 Task: Use the formula "CHISQ.TEST" in spreadsheet "Project portfolio".
Action: Mouse moved to (662, 95)
Screenshot: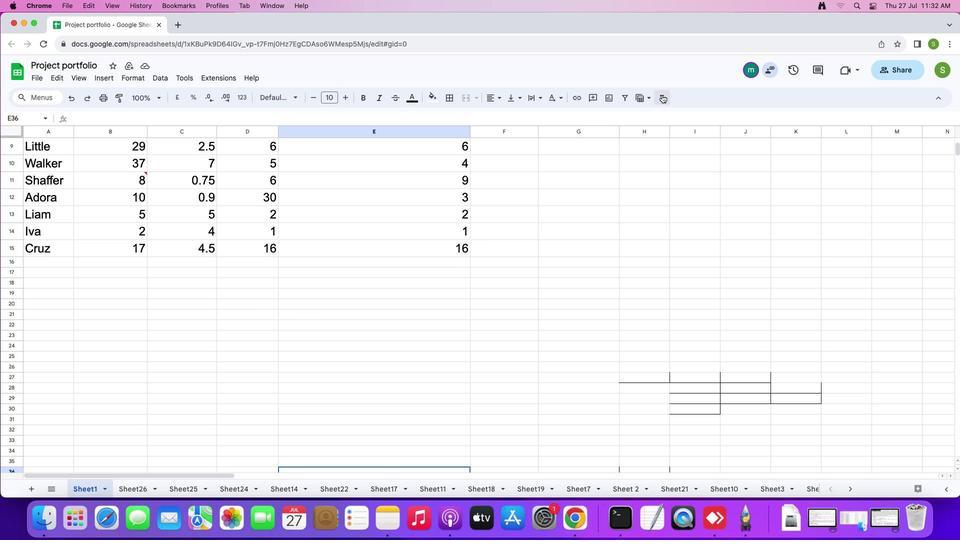 
Action: Mouse pressed left at (662, 95)
Screenshot: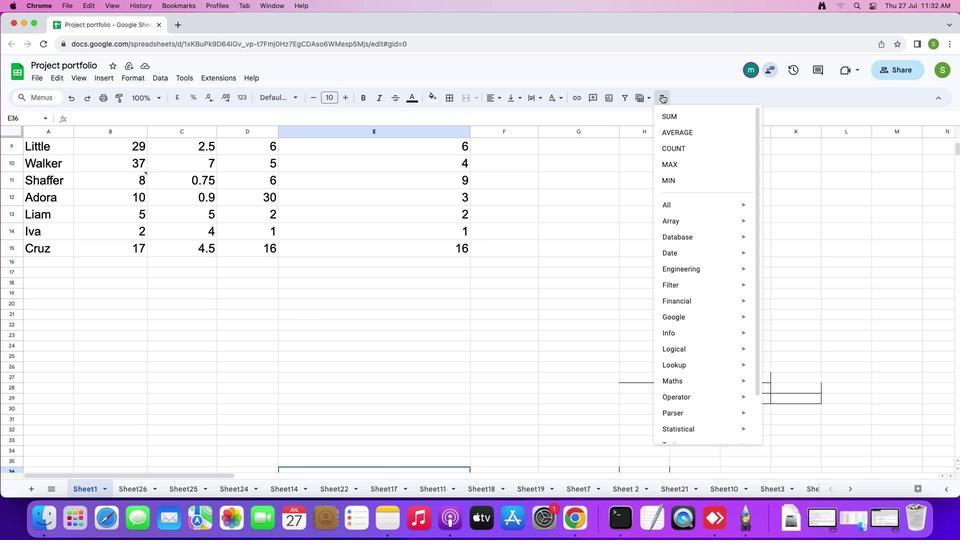 
Action: Mouse moved to (679, 202)
Screenshot: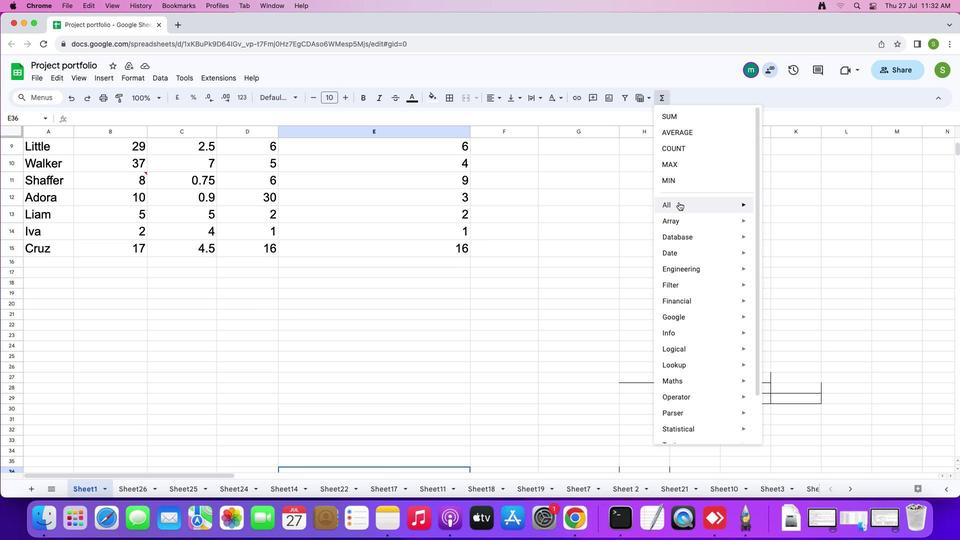 
Action: Mouse pressed left at (679, 202)
Screenshot: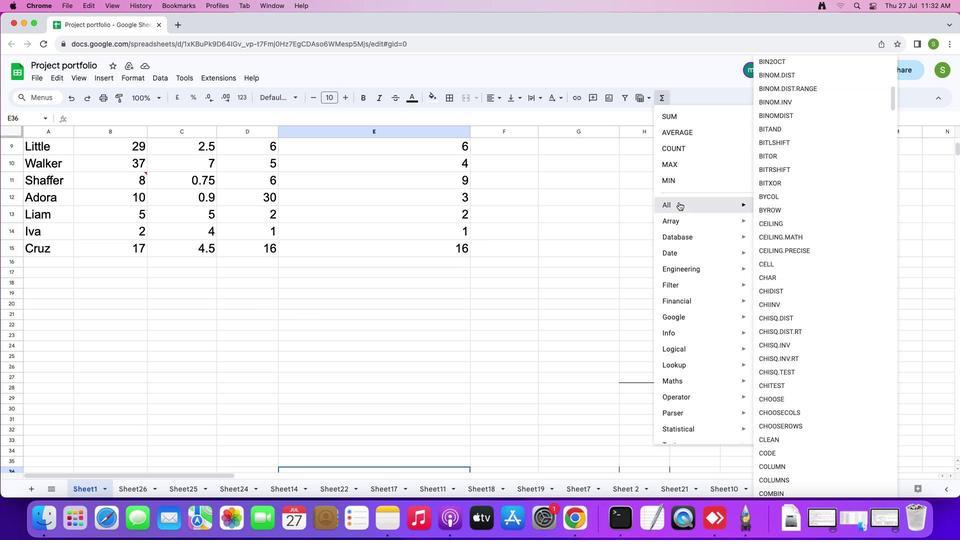 
Action: Mouse moved to (799, 394)
Screenshot: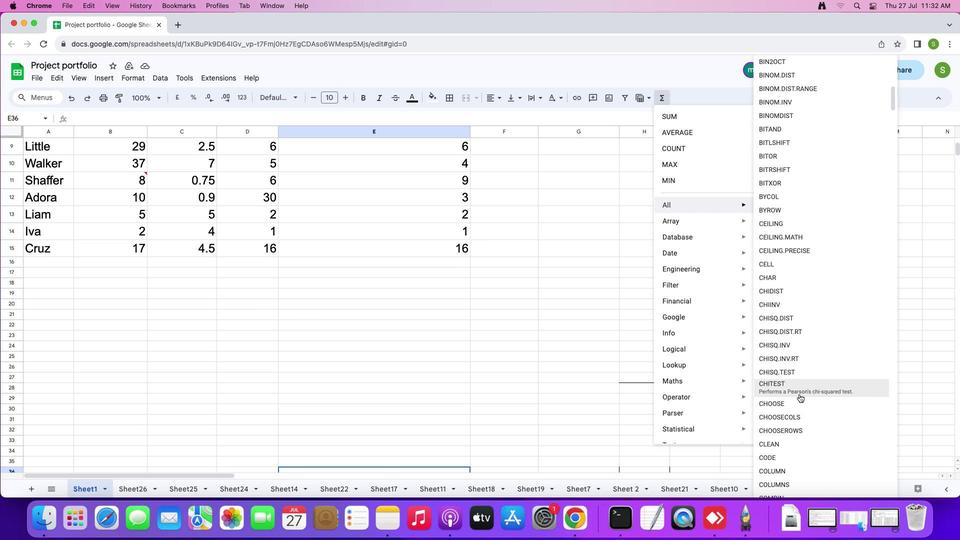 
Action: Mouse scrolled (799, 394) with delta (0, 0)
Screenshot: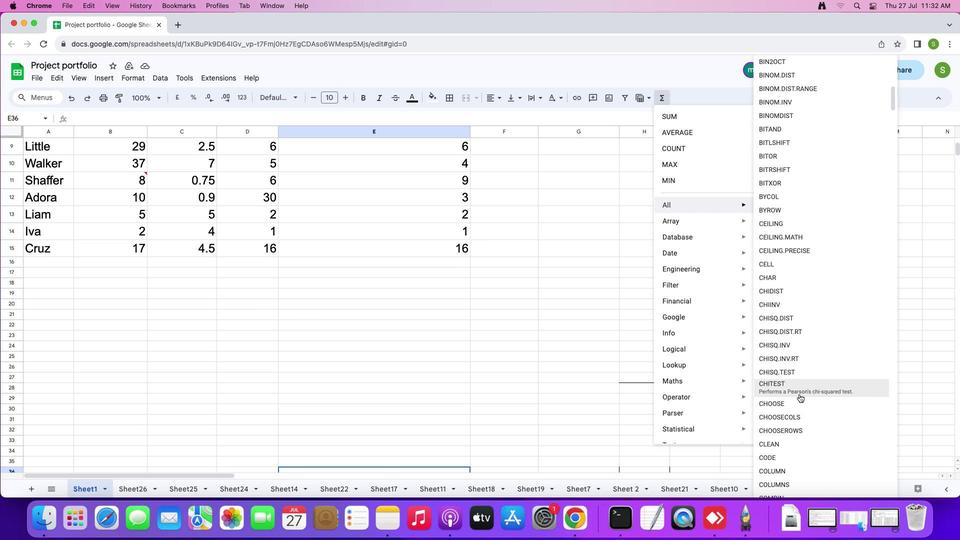 
Action: Mouse scrolled (799, 394) with delta (0, 0)
Screenshot: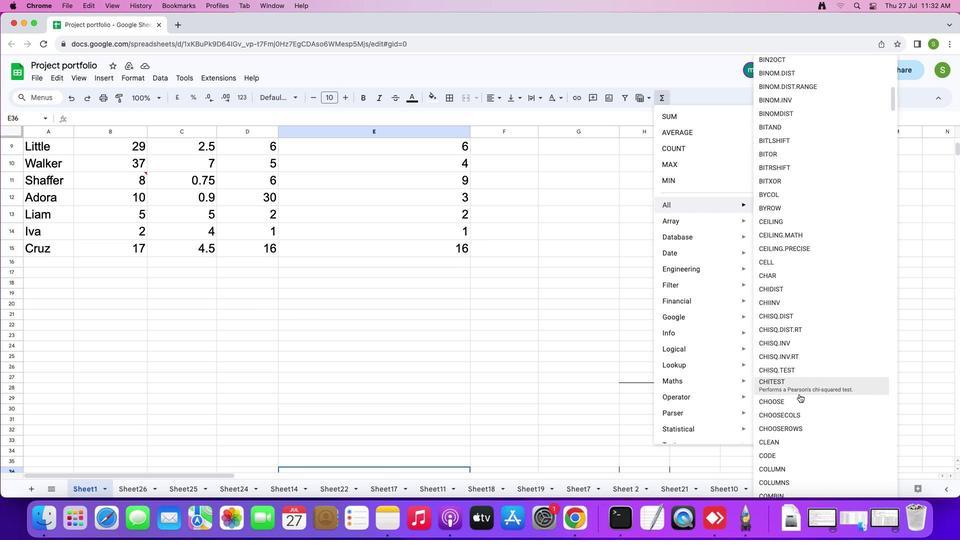 
Action: Mouse scrolled (799, 394) with delta (0, 0)
Screenshot: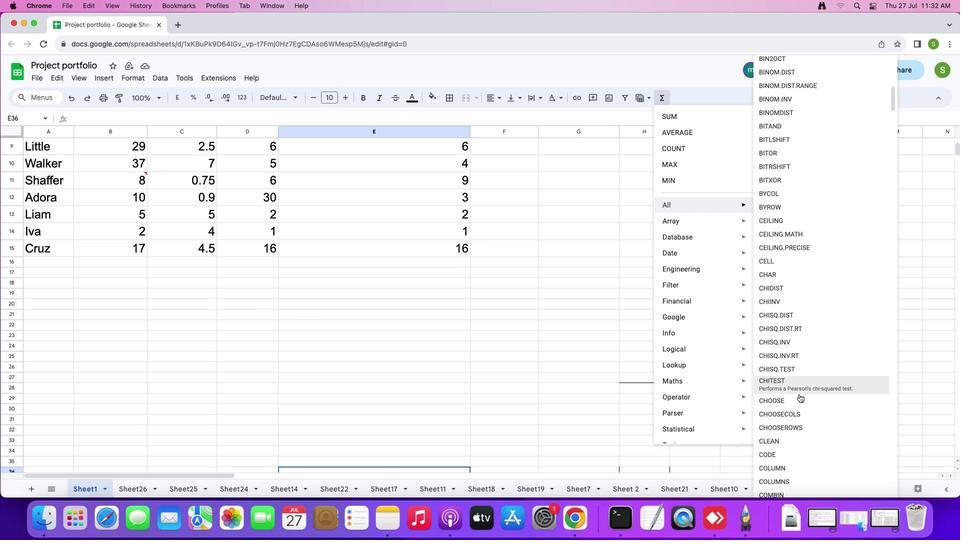 
Action: Mouse scrolled (799, 394) with delta (0, -1)
Screenshot: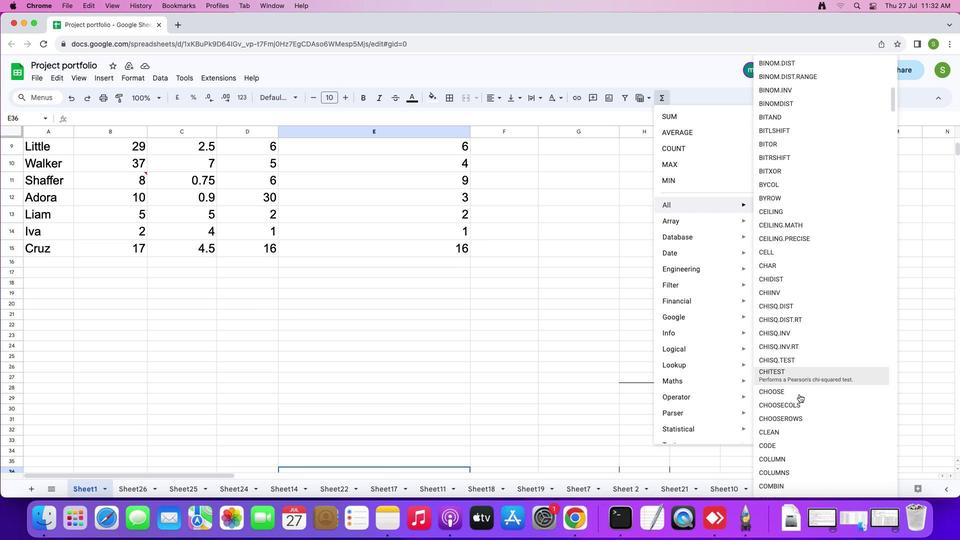 
Action: Mouse moved to (787, 299)
Screenshot: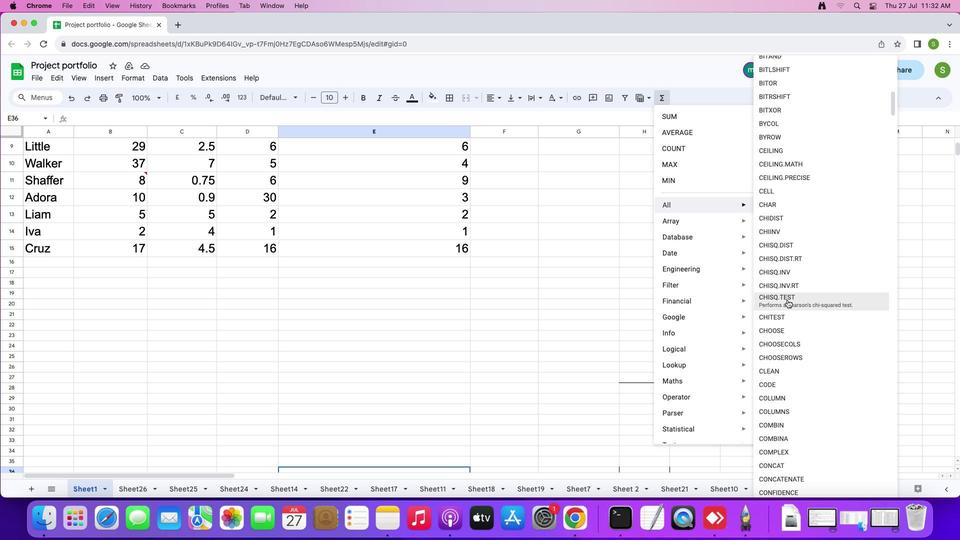 
Action: Mouse pressed left at (787, 299)
Screenshot: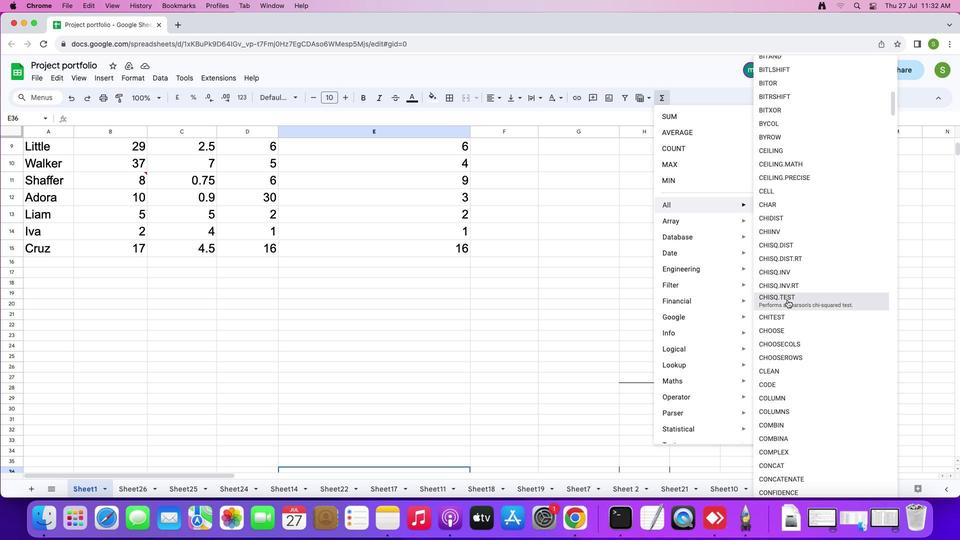
Action: Mouse moved to (199, 145)
Screenshot: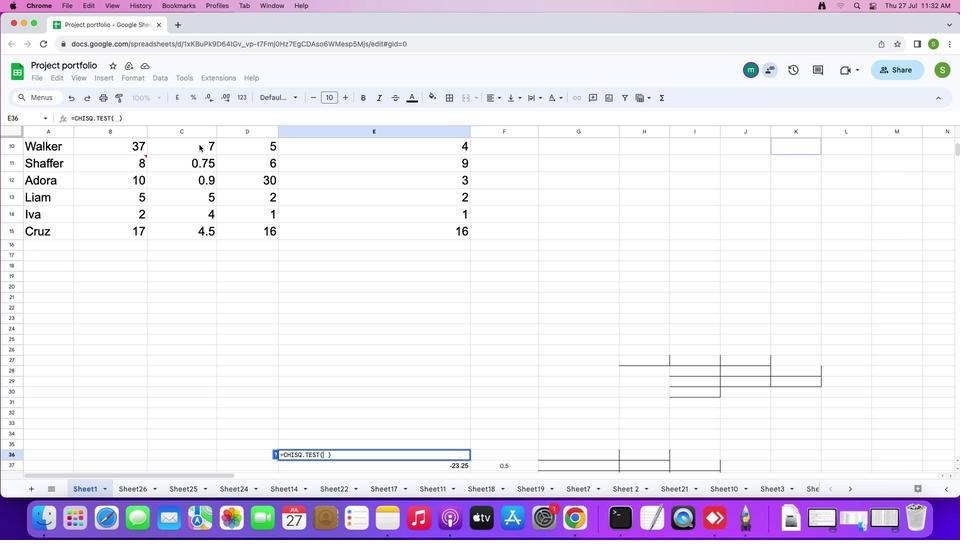 
Action: Mouse pressed left at (199, 145)
Screenshot: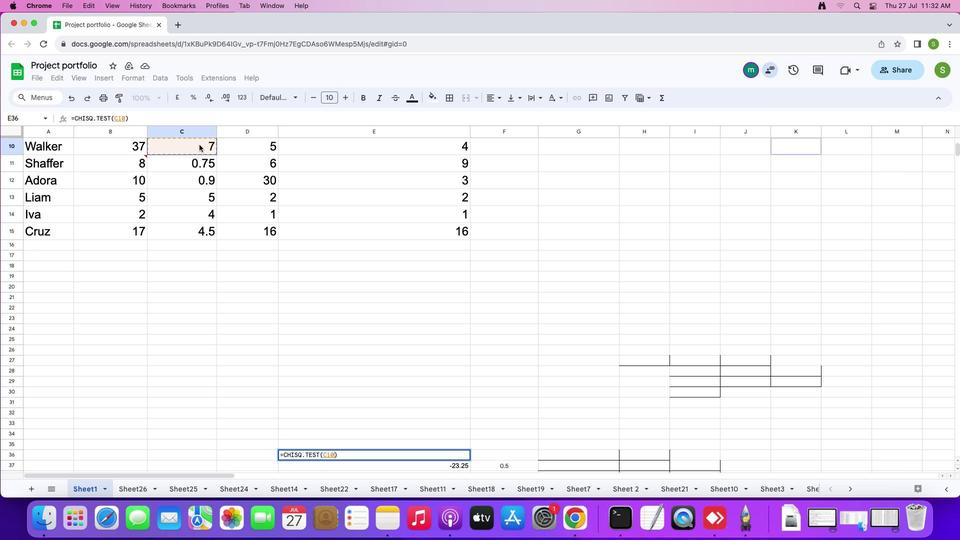 
Action: Mouse moved to (195, 229)
Screenshot: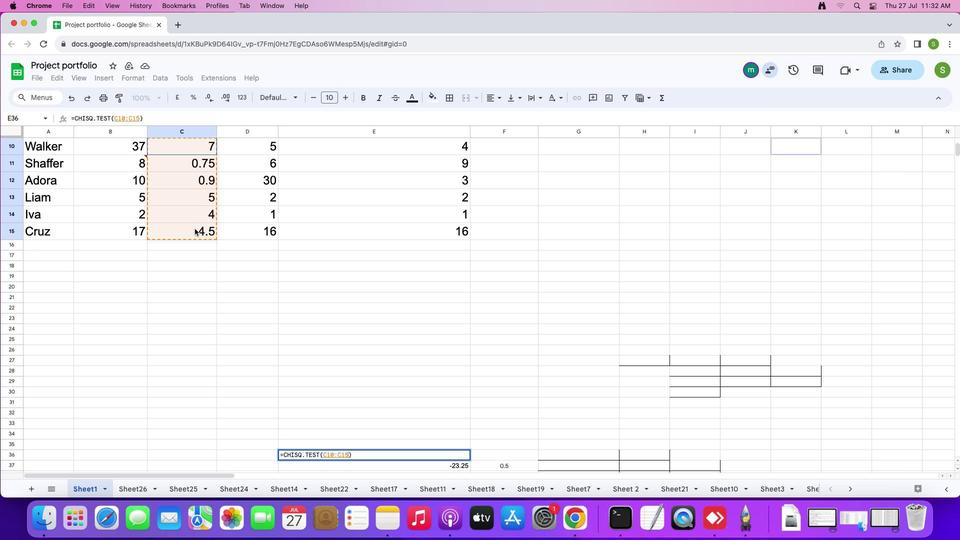 
Action: Key pressed ','
Screenshot: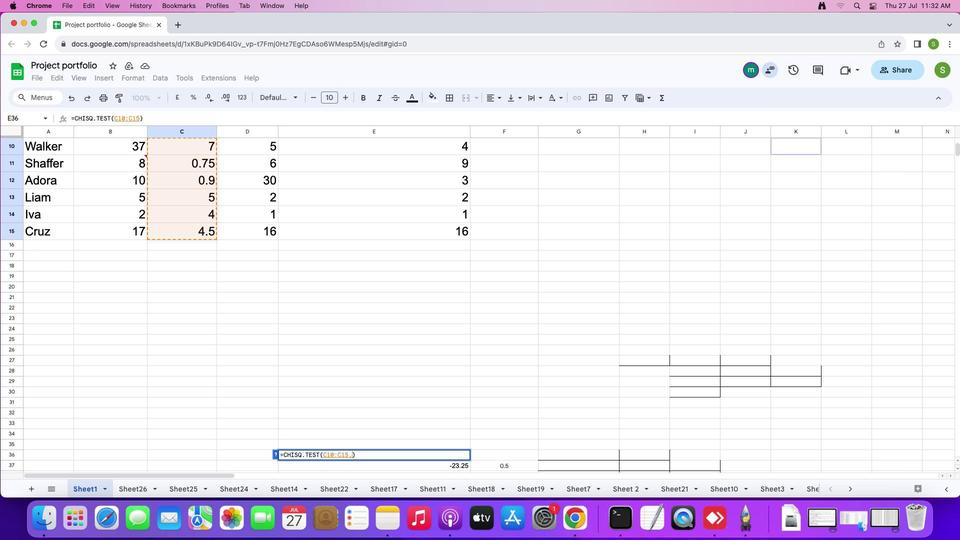 
Action: Mouse moved to (248, 146)
Screenshot: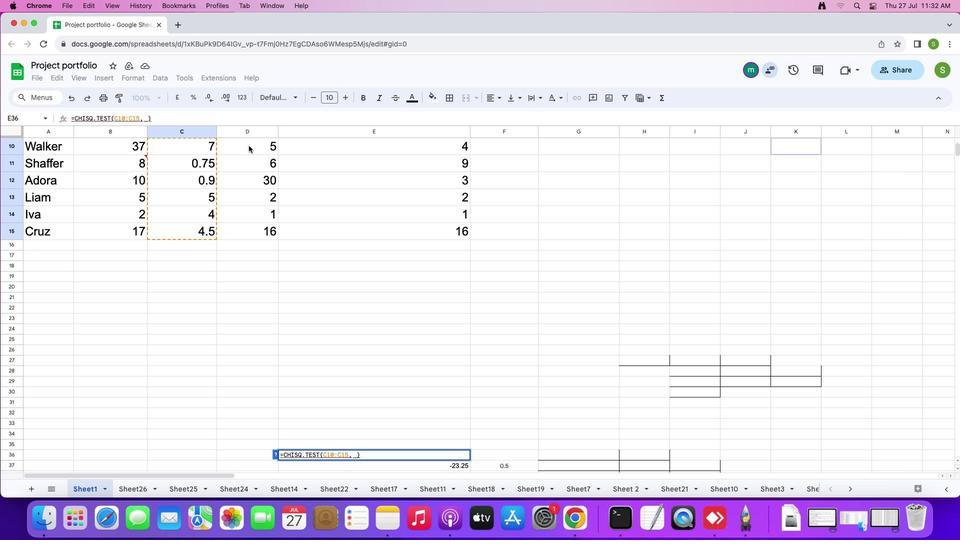 
Action: Mouse pressed left at (248, 146)
Screenshot: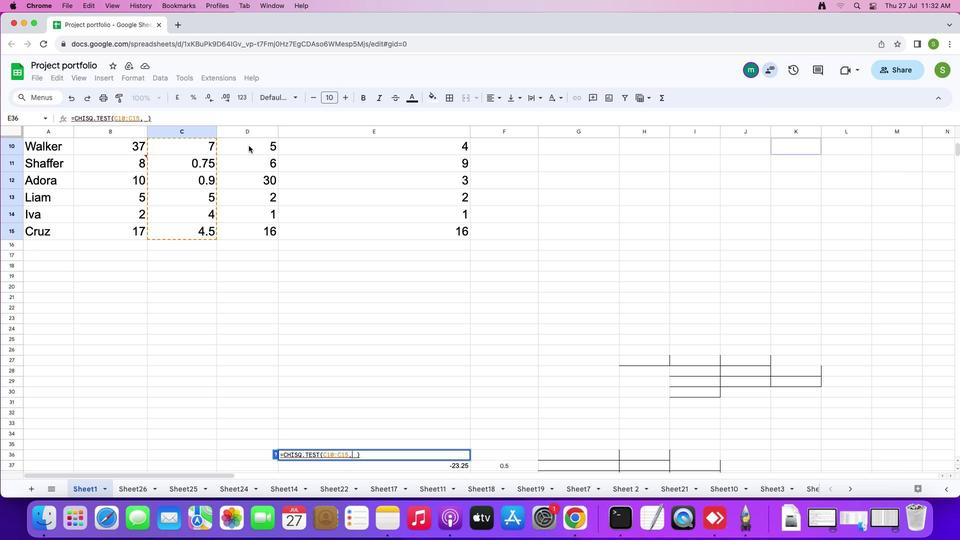 
Action: Mouse moved to (248, 231)
Screenshot: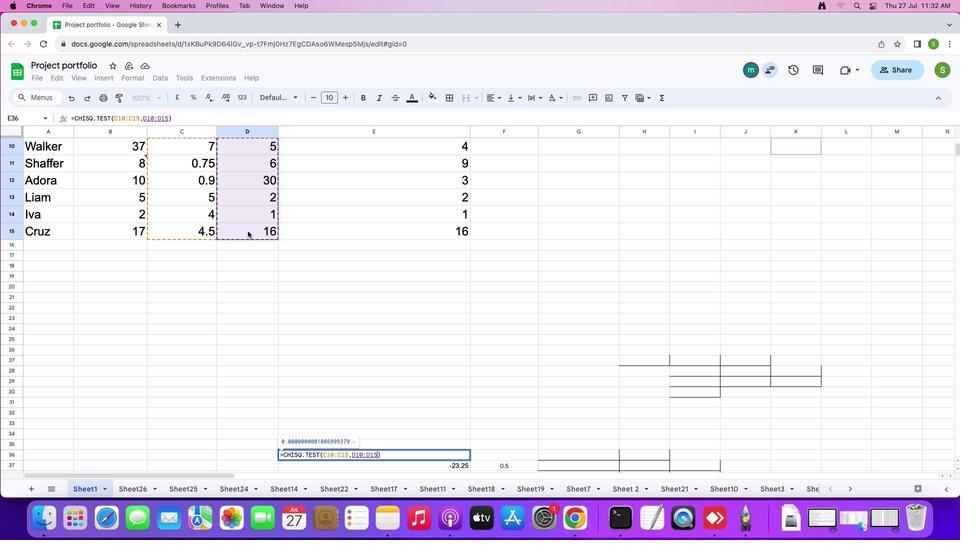 
Action: Key pressed Key.enter
Screenshot: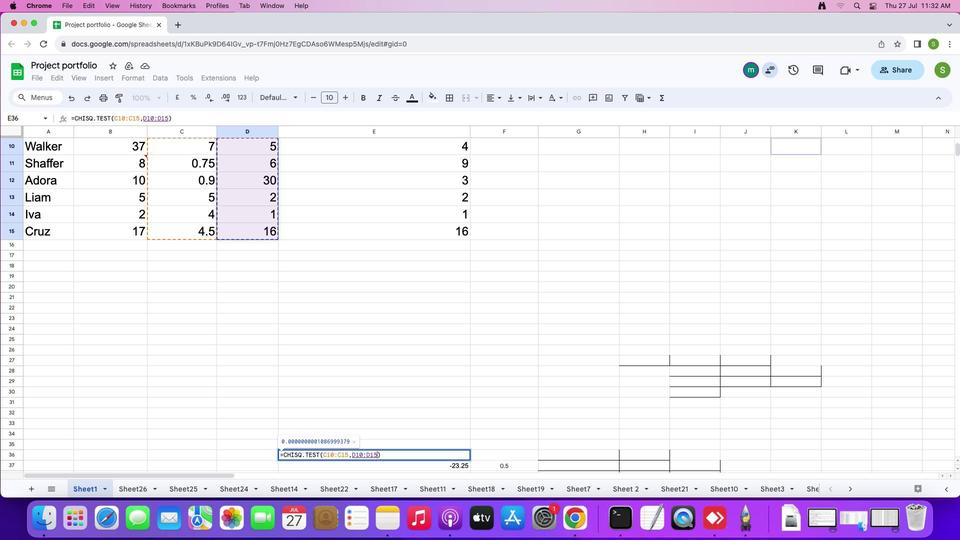 
